 Task: Toggle the enabled option in the JSON> Schena download.
Action: Mouse moved to (13, 484)
Screenshot: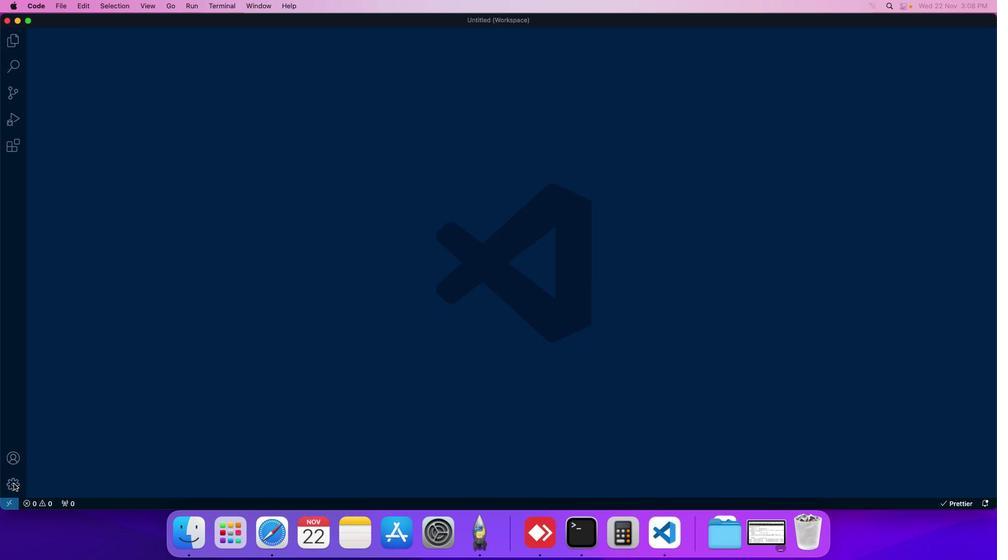 
Action: Mouse pressed left at (13, 484)
Screenshot: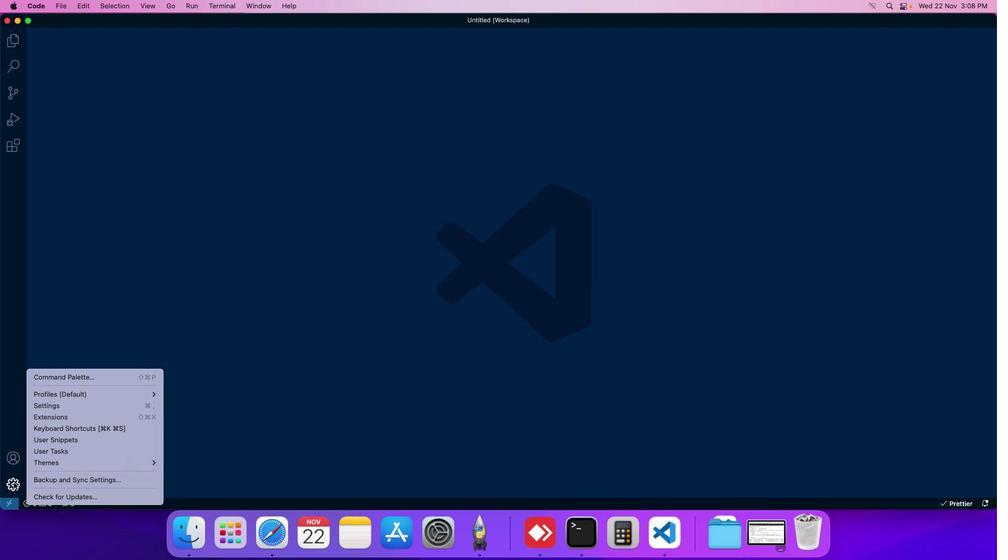 
Action: Mouse moved to (42, 407)
Screenshot: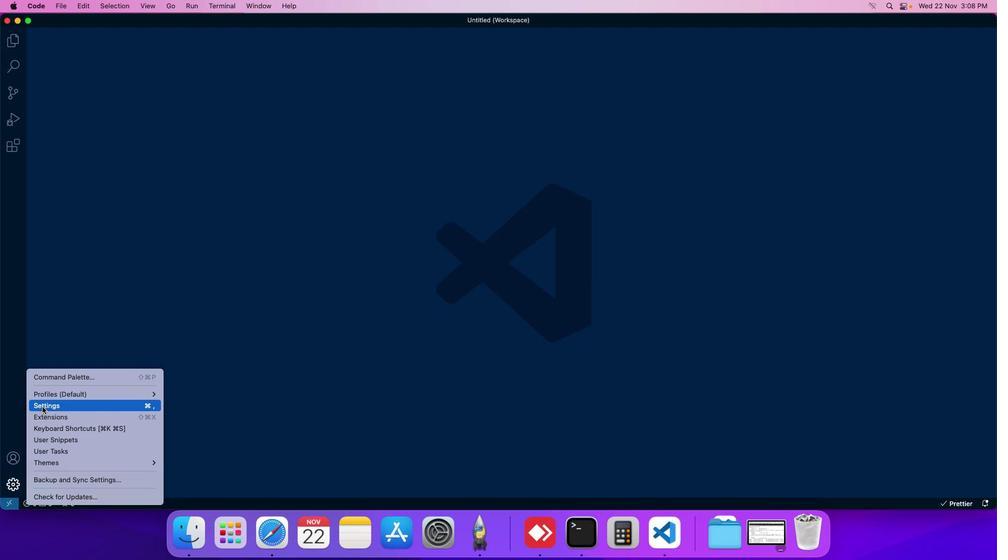 
Action: Mouse pressed left at (42, 407)
Screenshot: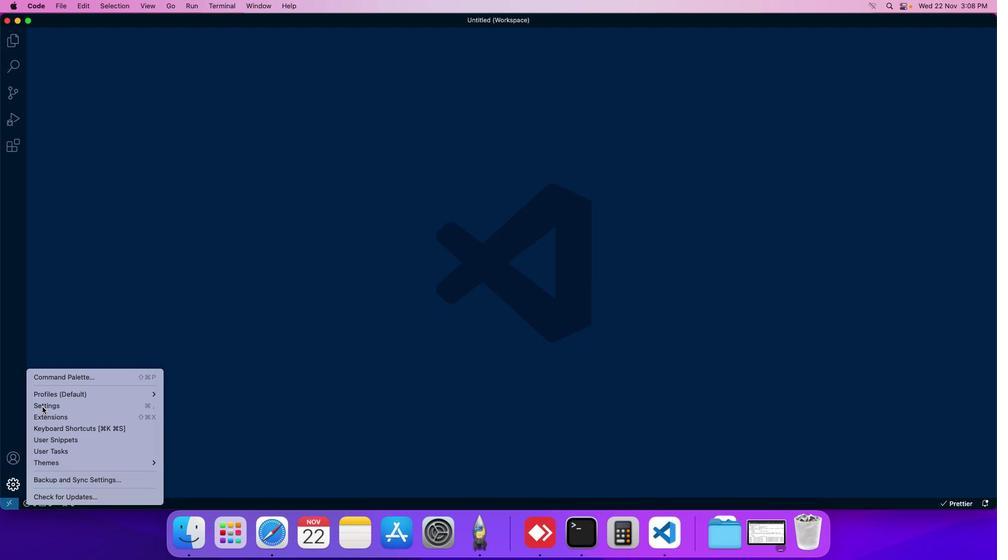 
Action: Mouse moved to (238, 87)
Screenshot: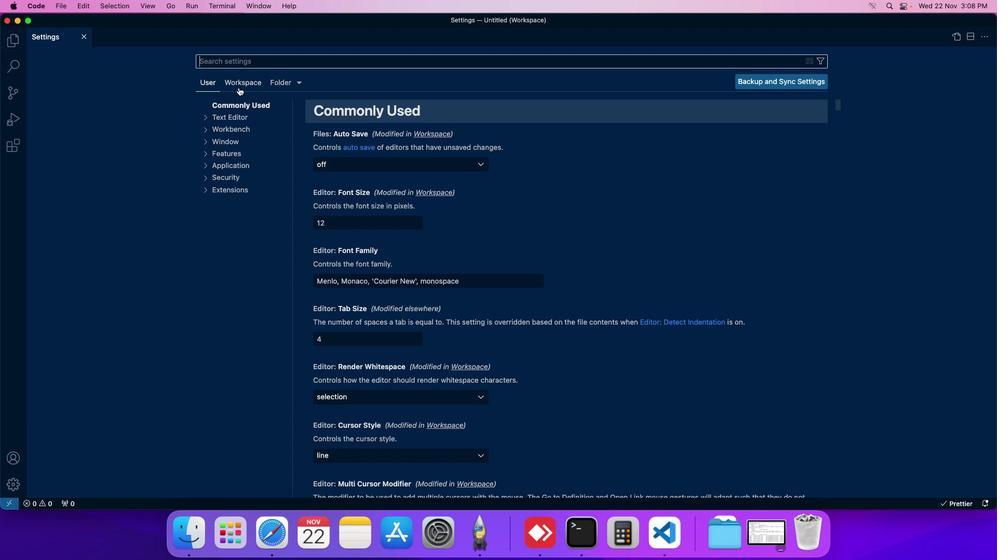 
Action: Mouse pressed left at (238, 87)
Screenshot: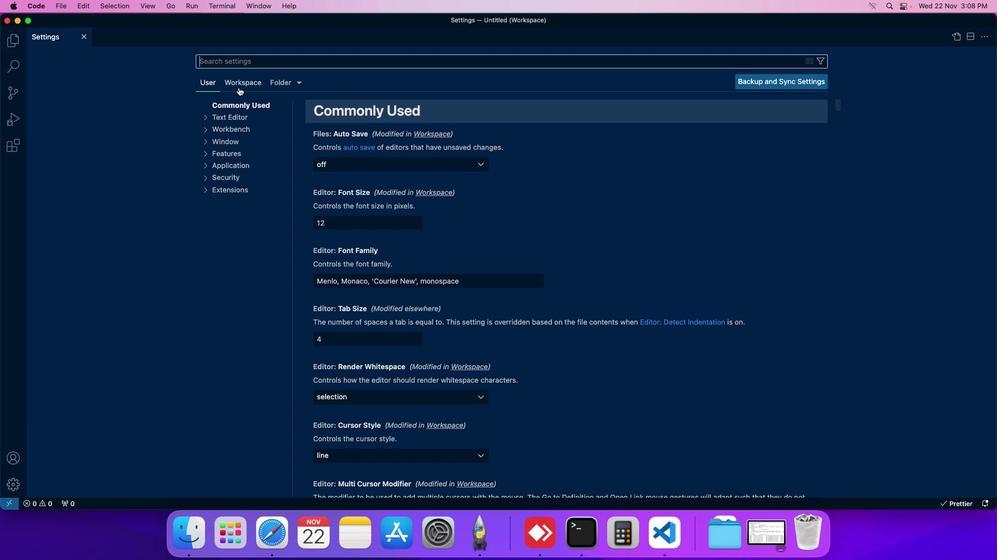 
Action: Mouse moved to (226, 178)
Screenshot: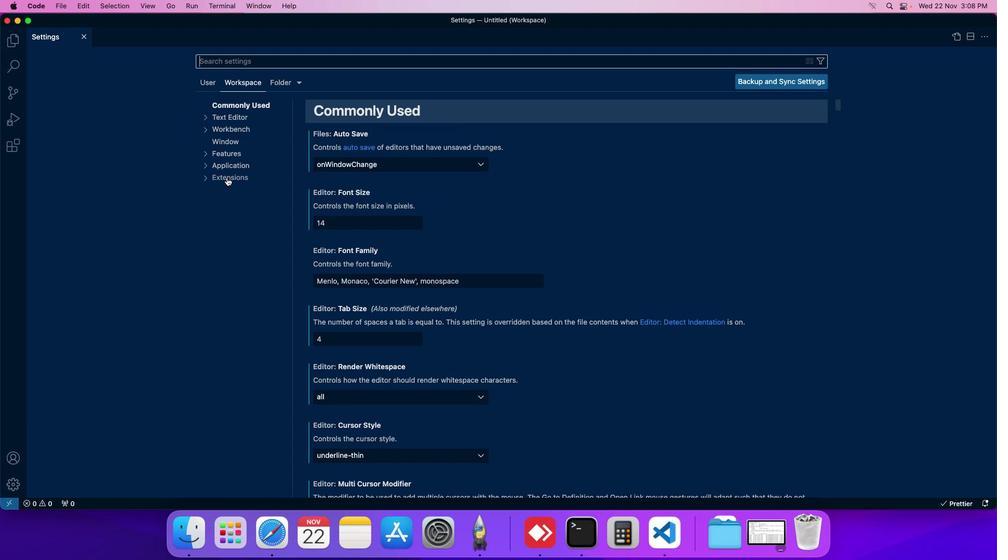 
Action: Mouse pressed left at (226, 178)
Screenshot: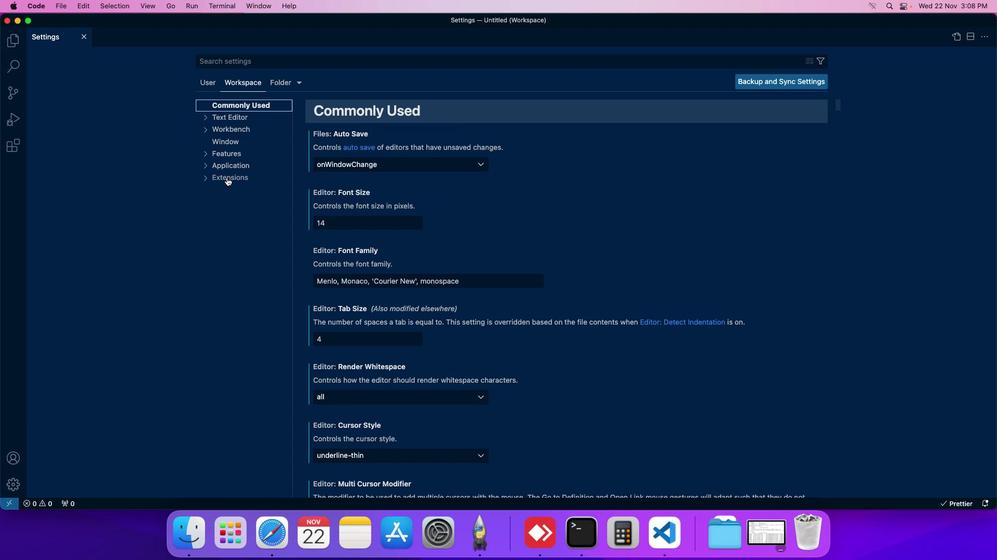 
Action: Mouse moved to (234, 284)
Screenshot: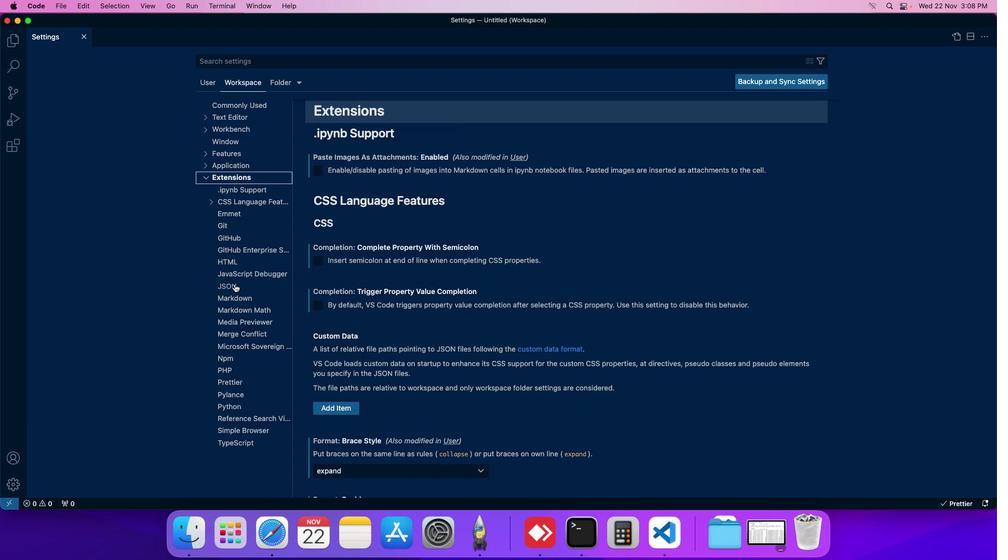 
Action: Mouse pressed left at (234, 284)
Screenshot: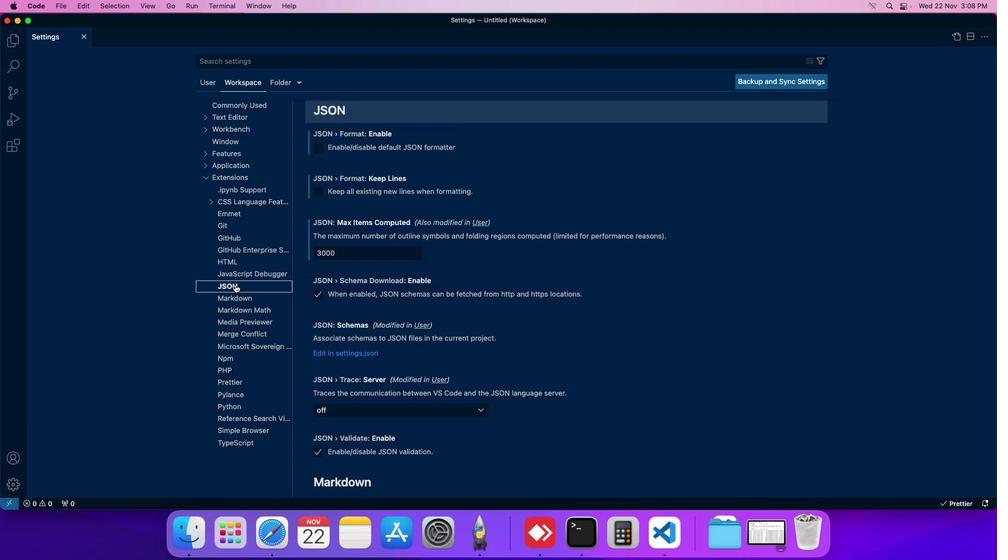 
Action: Mouse moved to (319, 293)
Screenshot: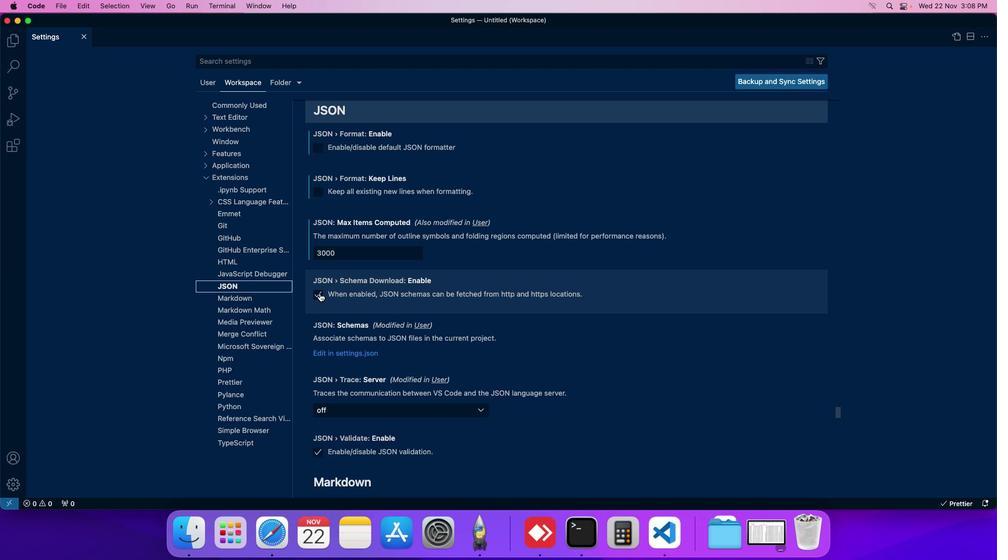 
Action: Mouse pressed left at (319, 293)
Screenshot: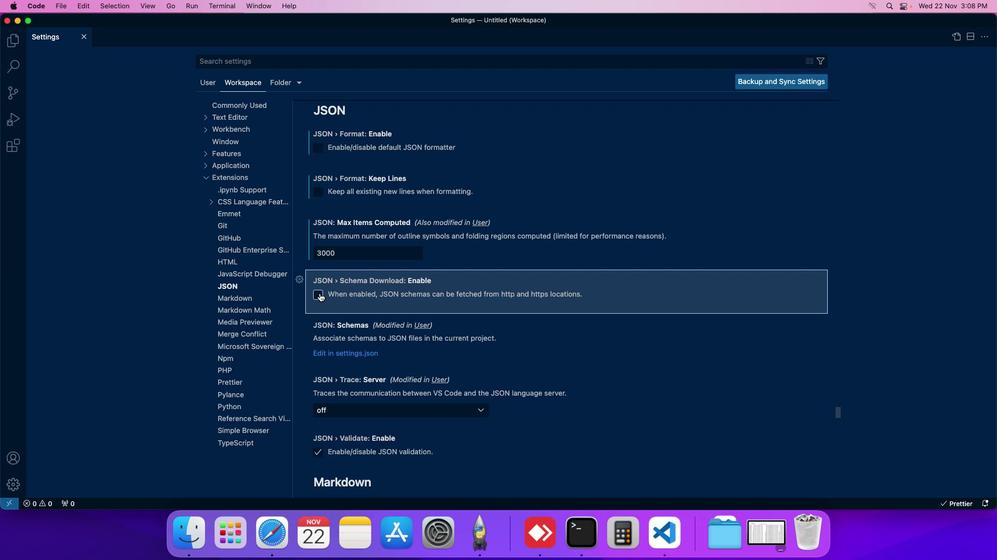 
Action: Mouse moved to (324, 297)
Screenshot: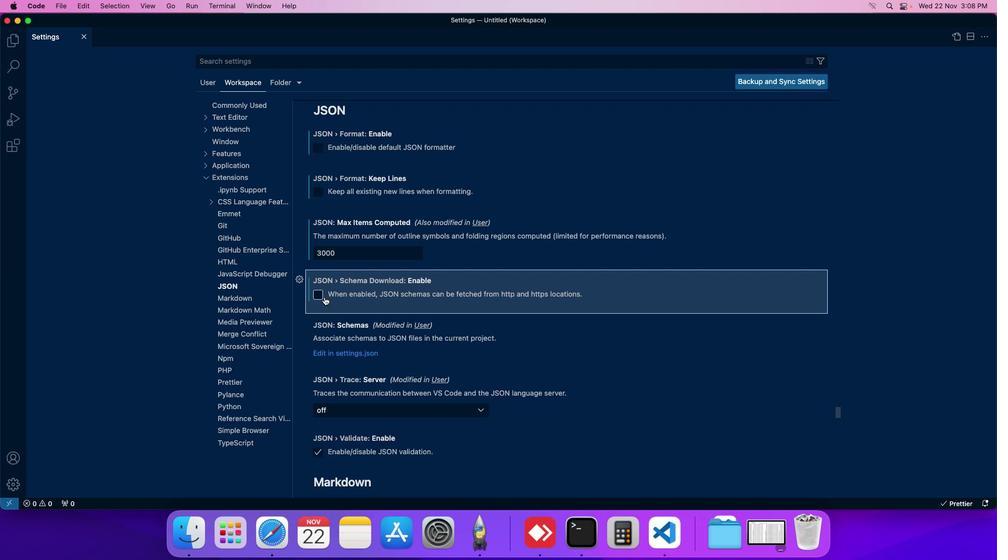 
